 Task: Change the sound scheme in Outlook from 'Classic' to 'Modern'.
Action: Mouse moved to (39, 23)
Screenshot: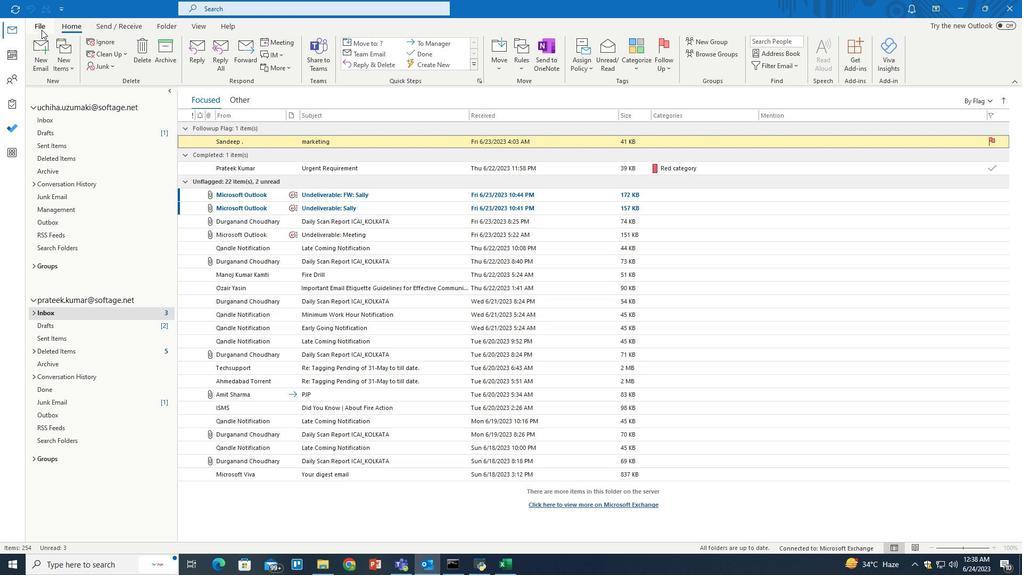 
Action: Mouse pressed left at (39, 23)
Screenshot: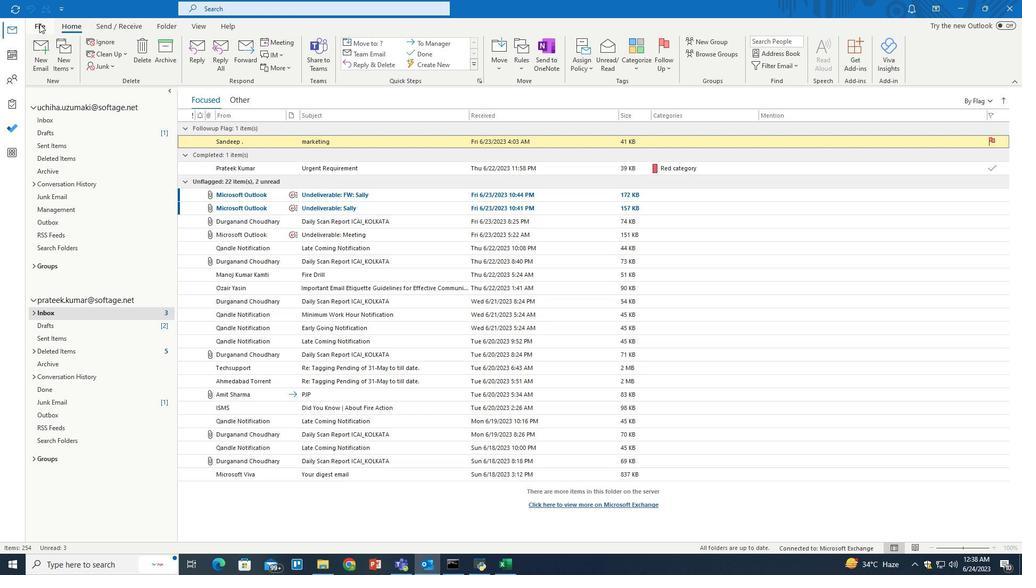 
Action: Mouse moved to (37, 516)
Screenshot: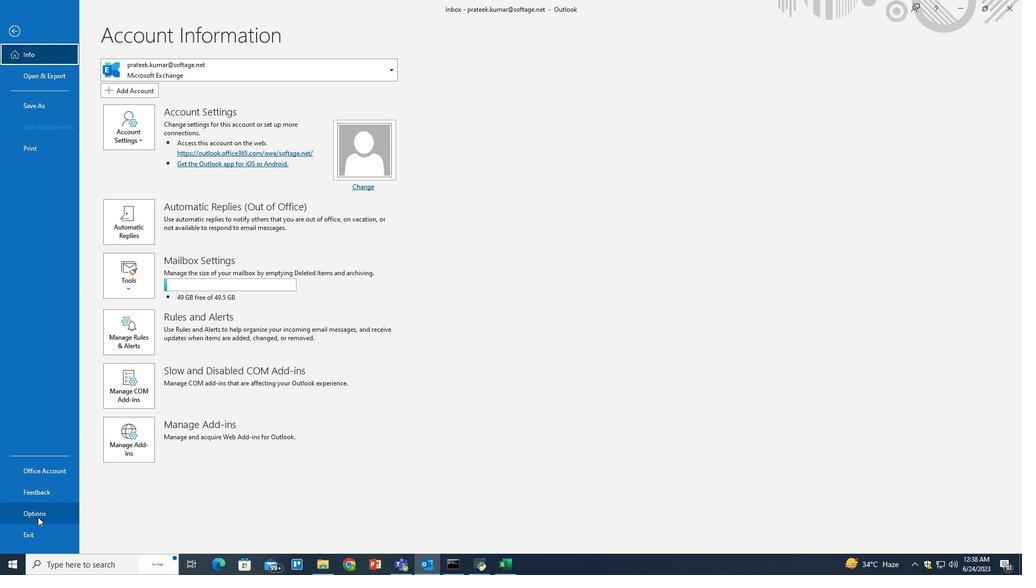 
Action: Mouse pressed left at (37, 516)
Screenshot: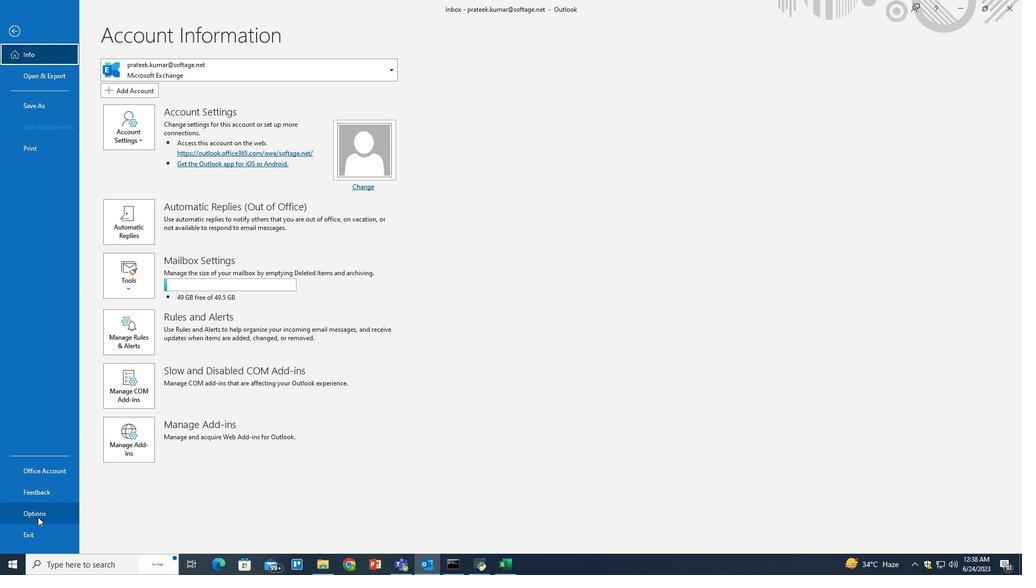 
Action: Mouse moved to (337, 231)
Screenshot: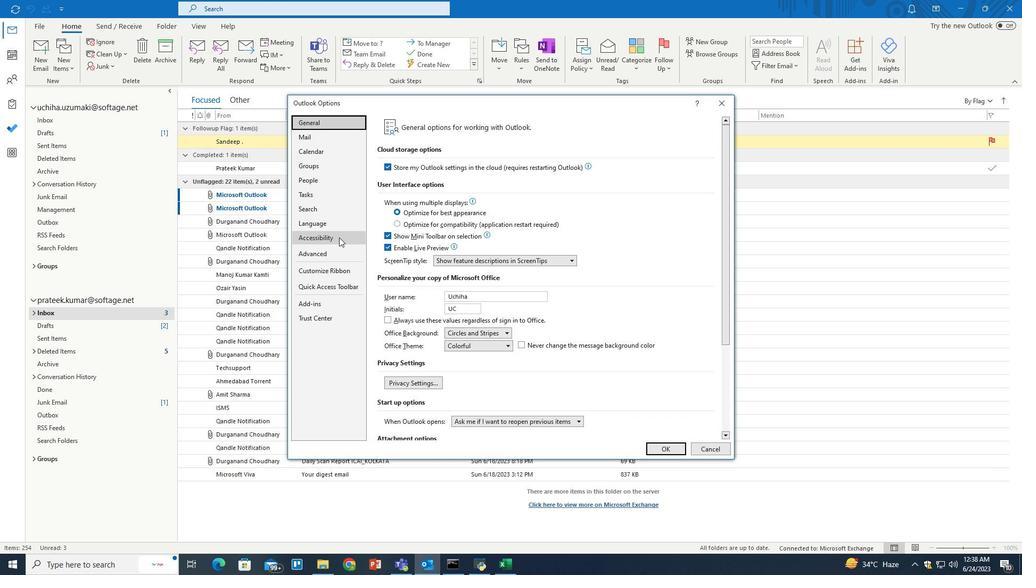 
Action: Mouse pressed left at (337, 231)
Screenshot: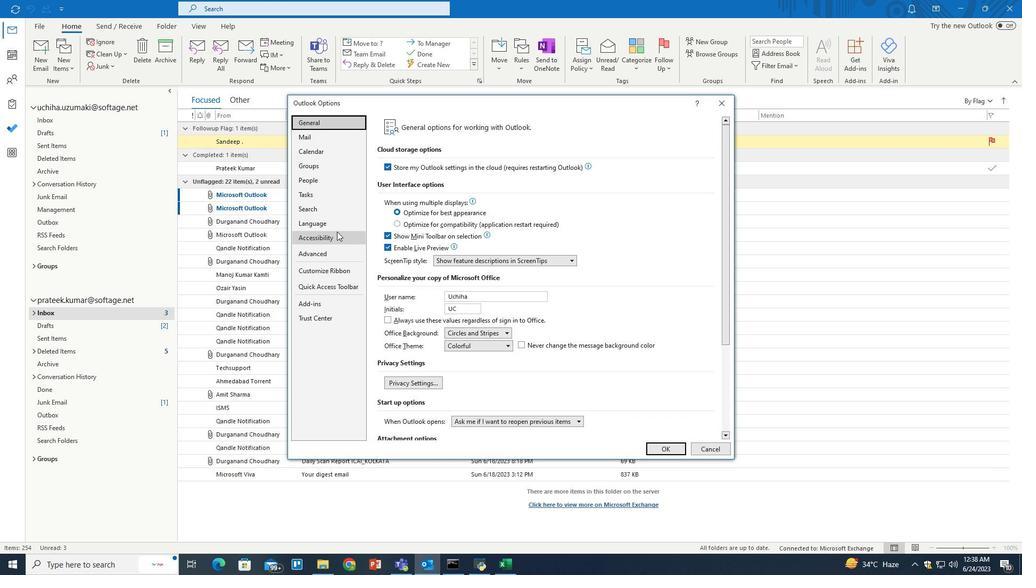 
Action: Mouse moved to (465, 320)
Screenshot: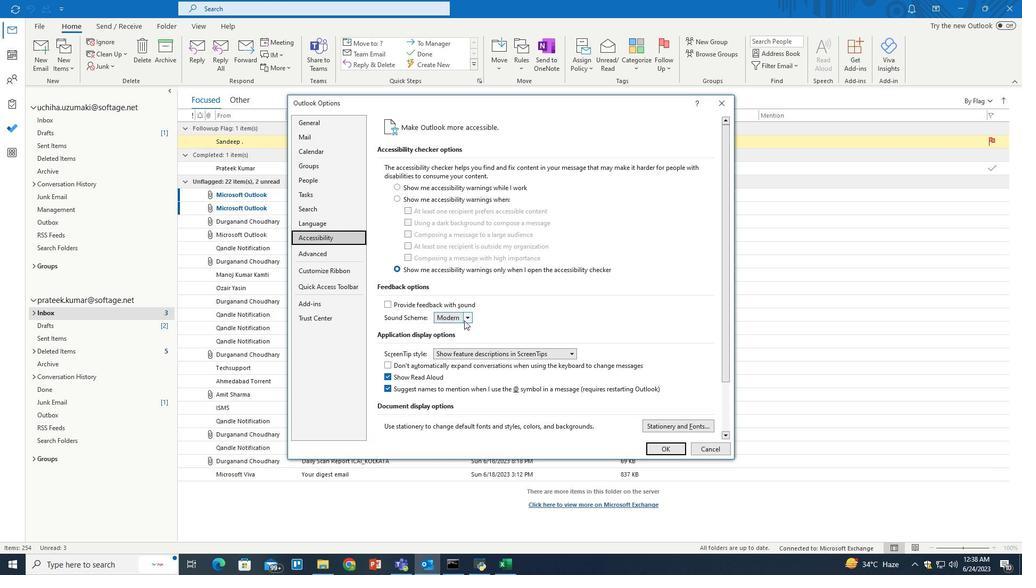 
Action: Mouse pressed left at (465, 320)
Screenshot: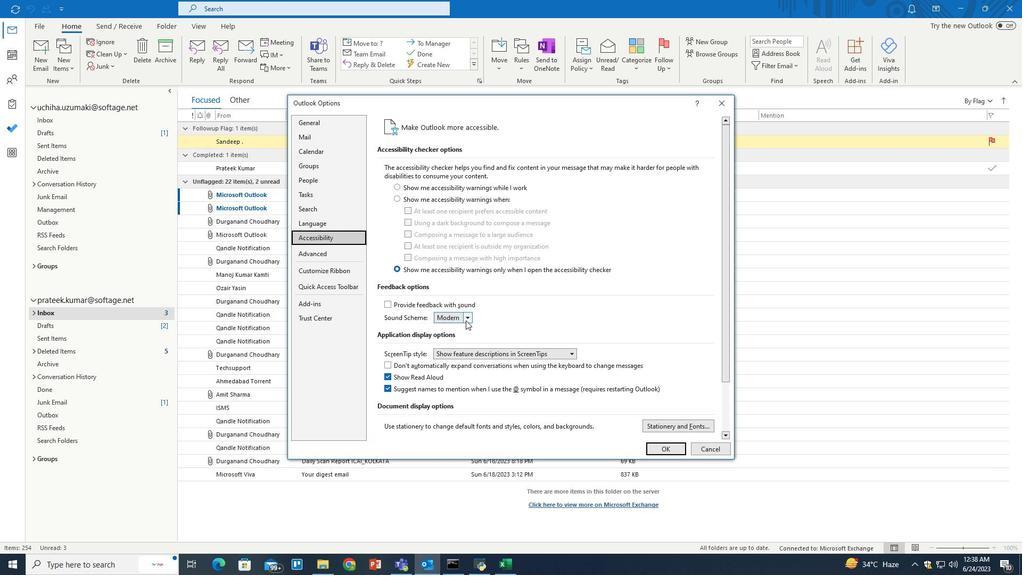 
Action: Mouse moved to (460, 337)
Screenshot: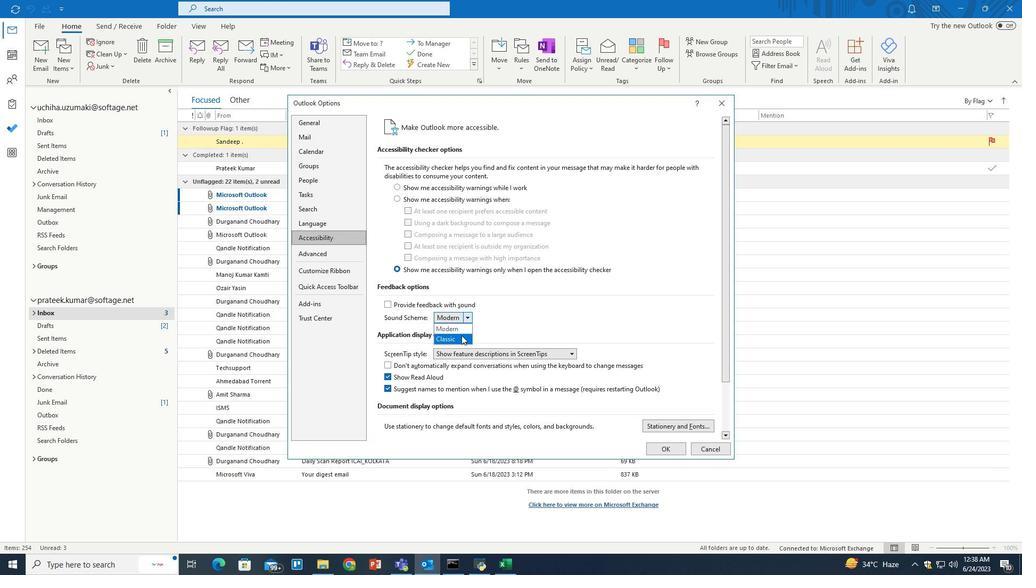 
Action: Mouse pressed left at (460, 337)
Screenshot: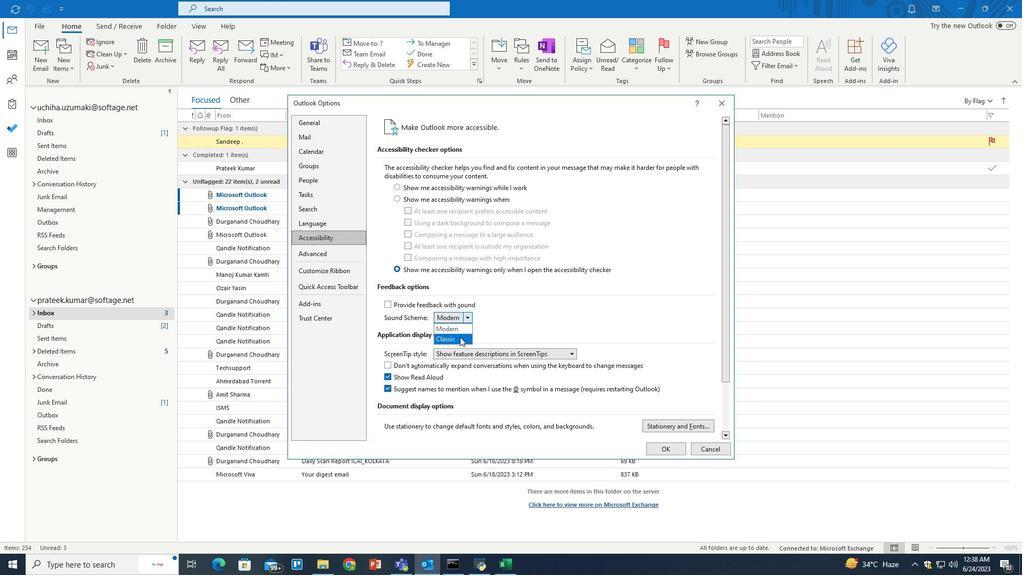 
Action: Mouse moved to (657, 446)
Screenshot: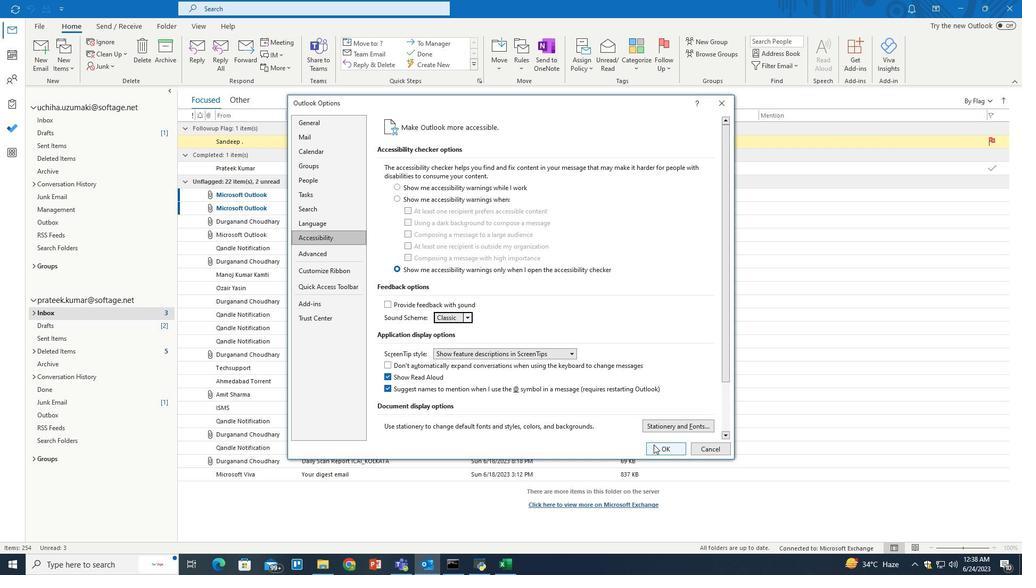 
Action: Mouse pressed left at (657, 446)
Screenshot: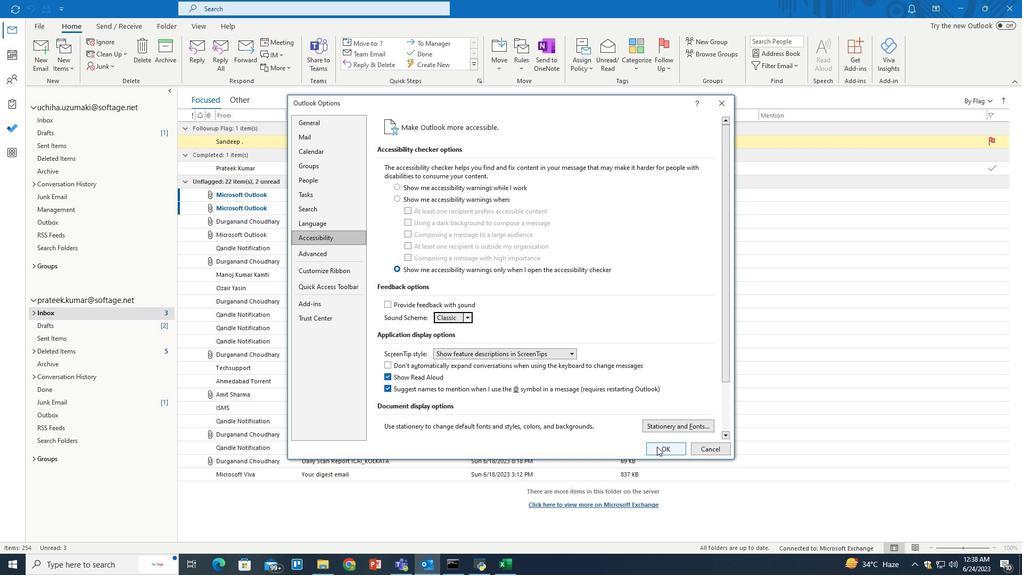 
Action: Mouse moved to (490, 310)
Screenshot: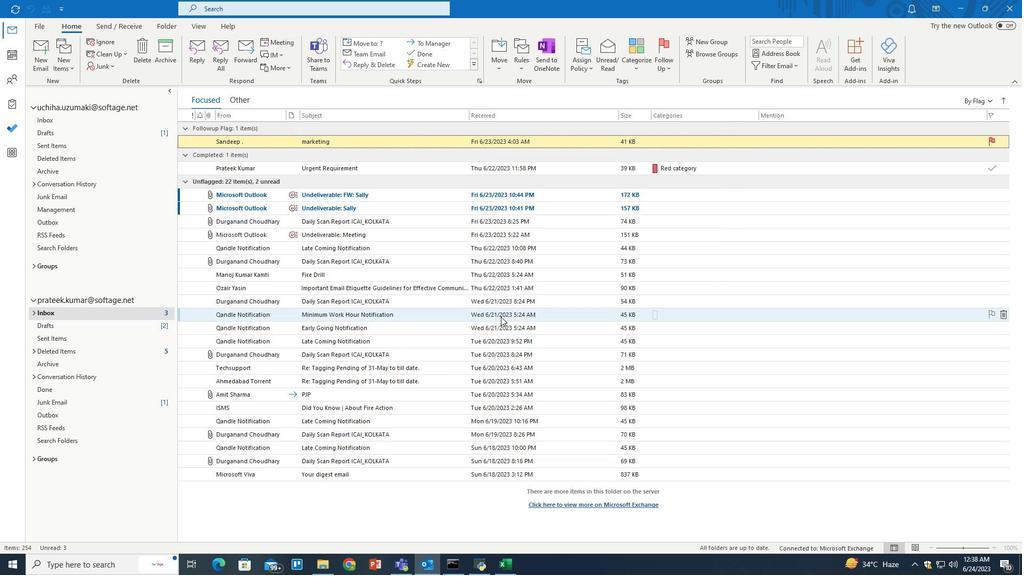 
